 Task: Create in the project AgileKite in Backlog an issue 'Create a new online platform for online sales and negotiation courses with advanced sales techniques and negotiation skills features', assign it to team member softage.2@softage.net and change the status to IN PROGRESS. Create in the project AgileKite in Backlog an issue 'Implement a new cloud-based supply chain management system for a company with advanced supply chain visibility and planning features', assign it to team member softage.3@softage.net and change the status to IN PROGRESS
Action: Mouse moved to (195, 57)
Screenshot: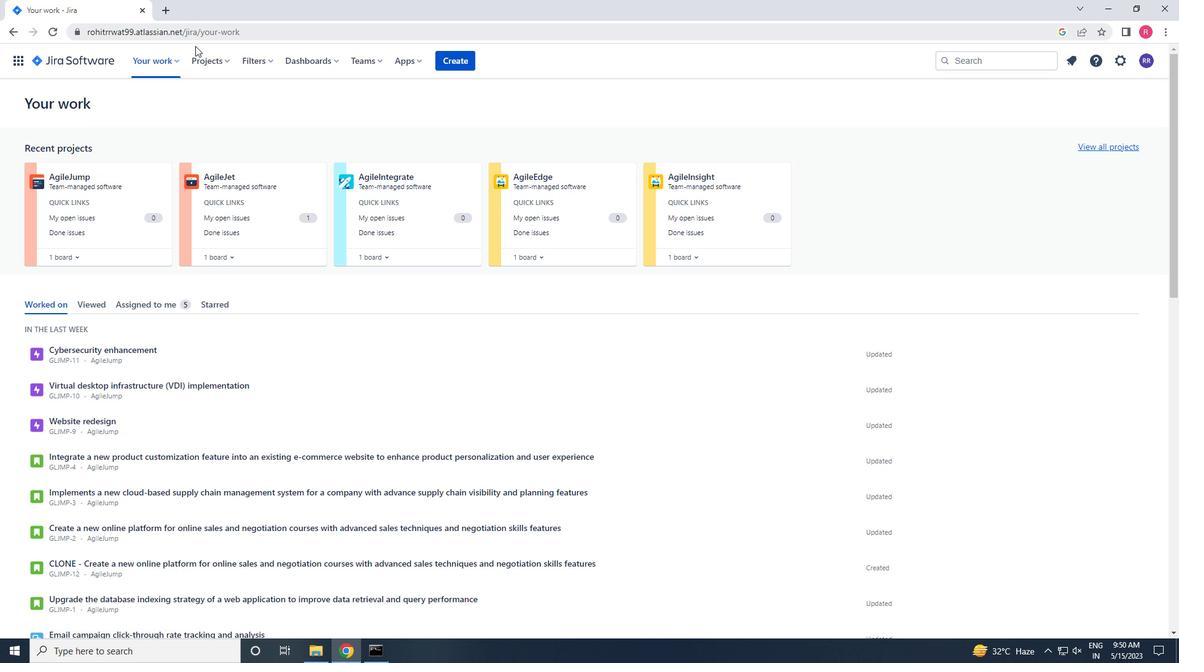 
Action: Mouse pressed left at (195, 57)
Screenshot: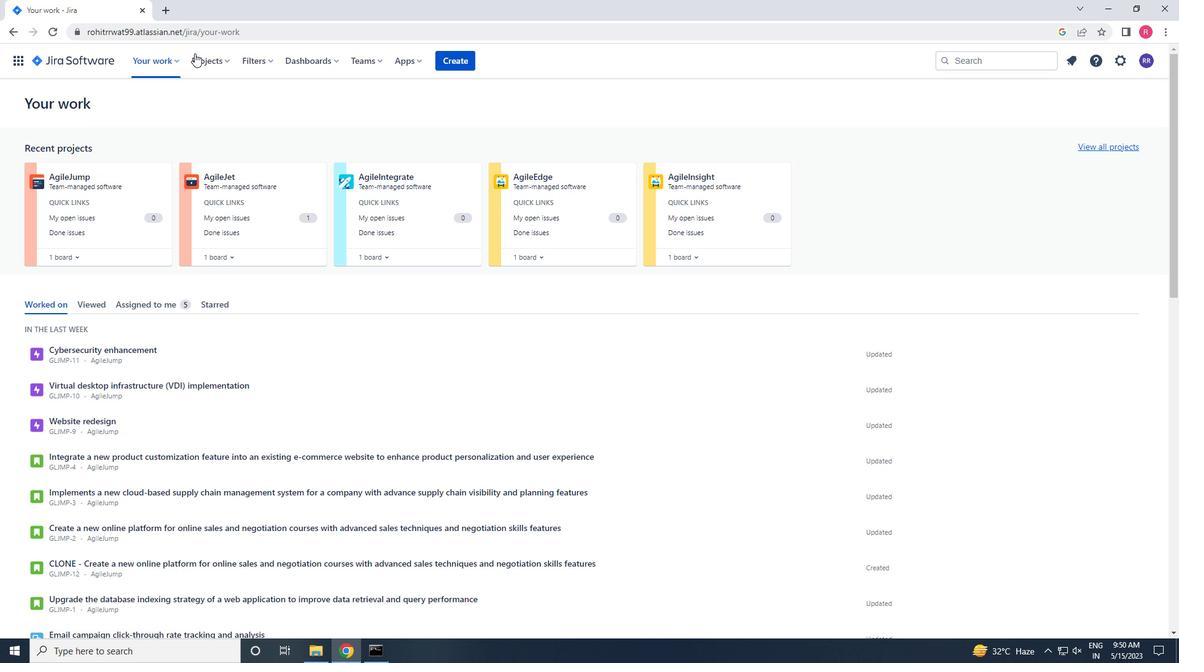 
Action: Mouse moved to (230, 126)
Screenshot: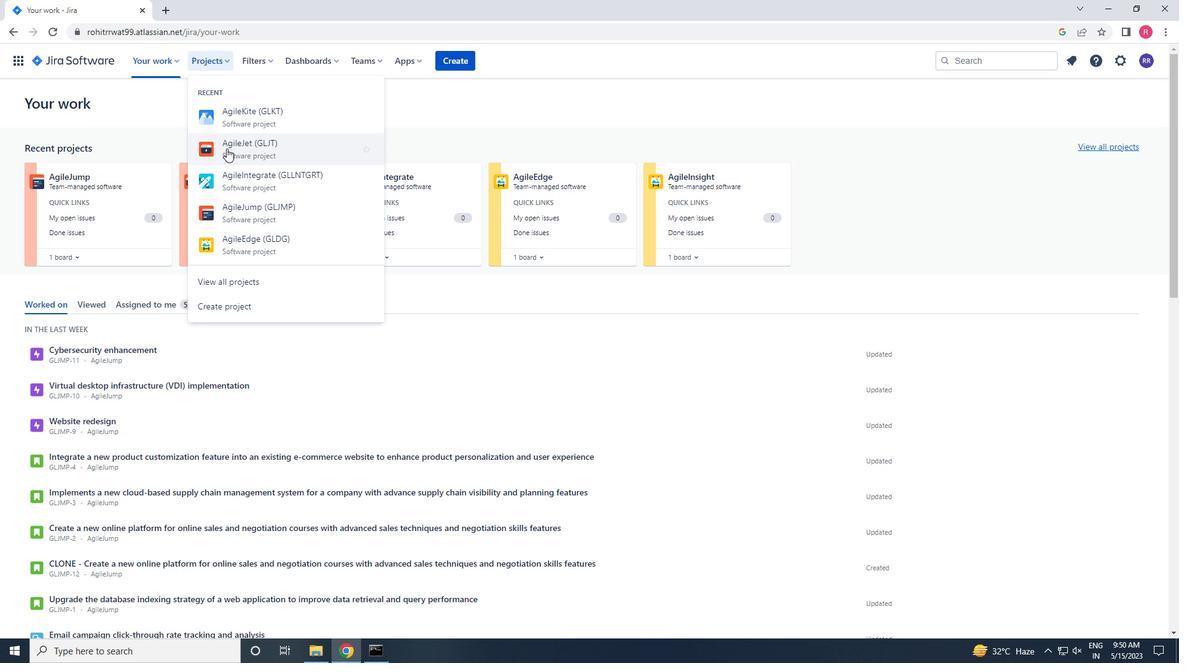 
Action: Mouse pressed left at (230, 126)
Screenshot: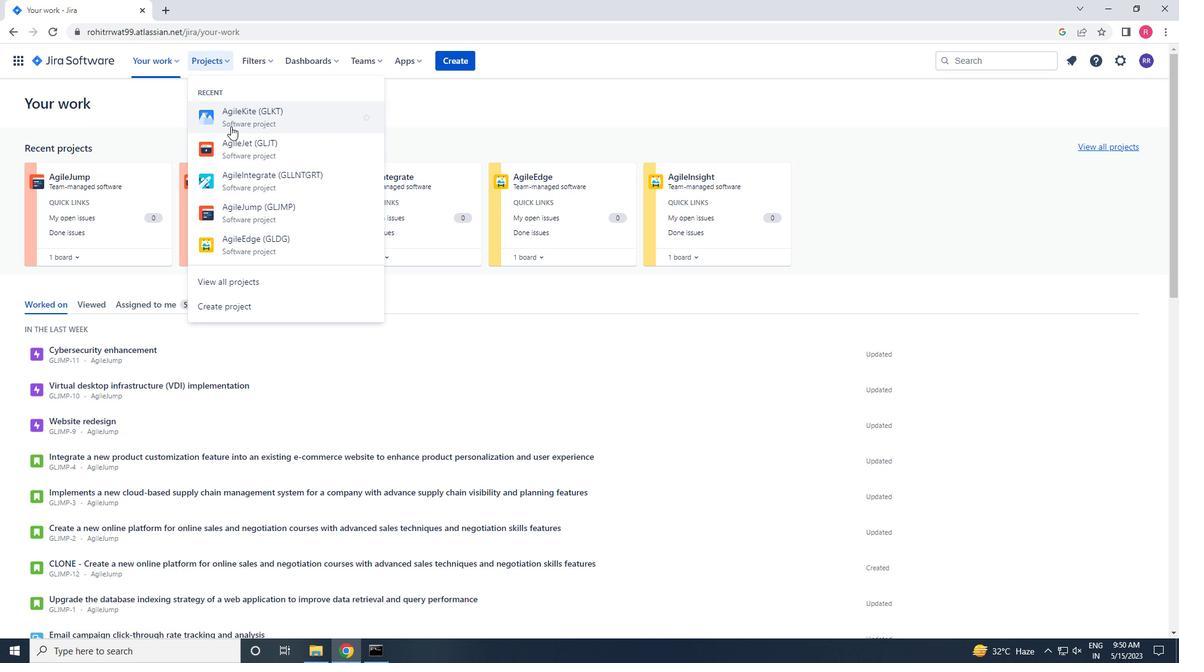 
Action: Mouse moved to (85, 188)
Screenshot: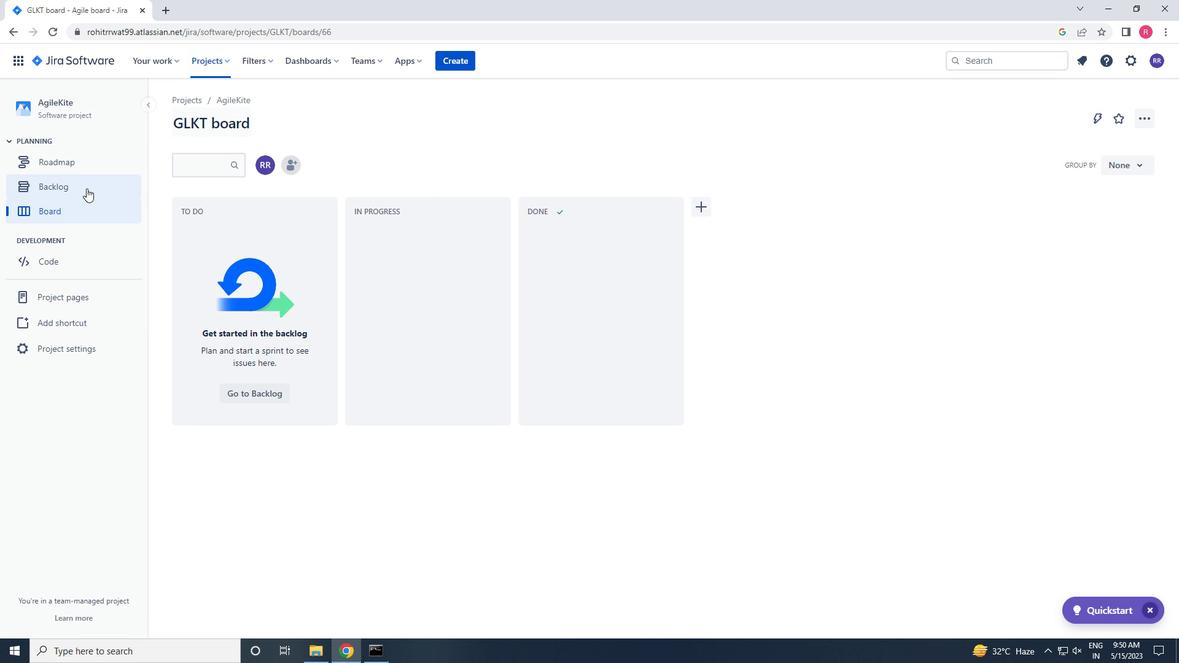 
Action: Mouse pressed left at (85, 188)
Screenshot: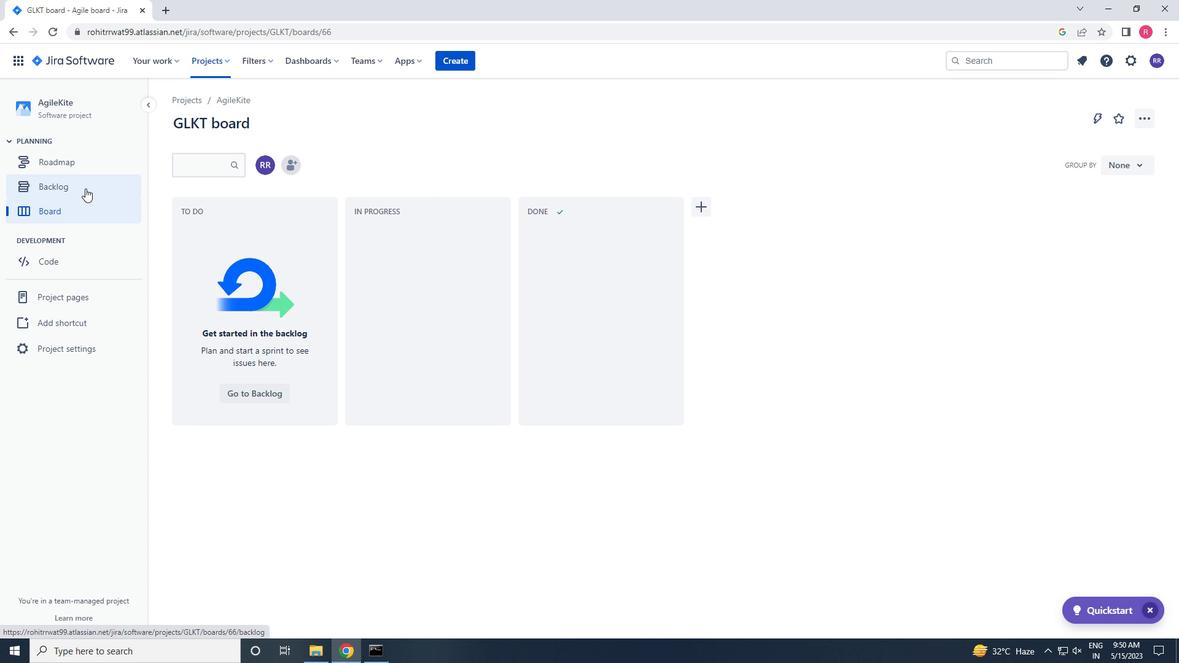 
Action: Mouse moved to (397, 447)
Screenshot: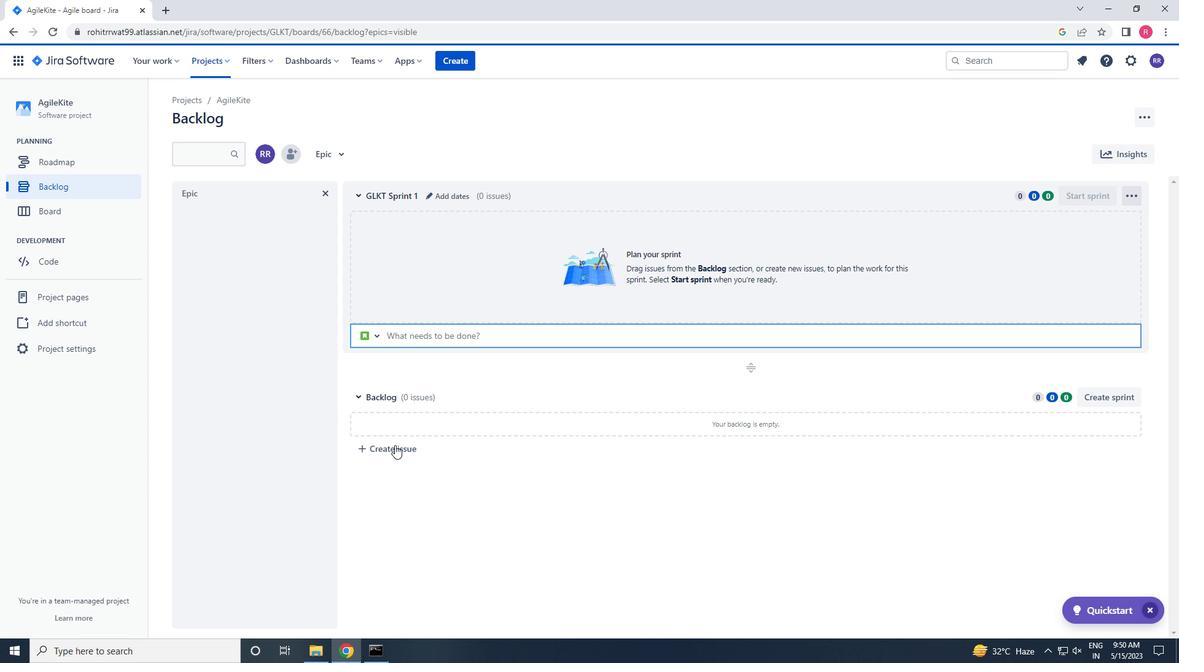 
Action: Mouse pressed left at (397, 447)
Screenshot: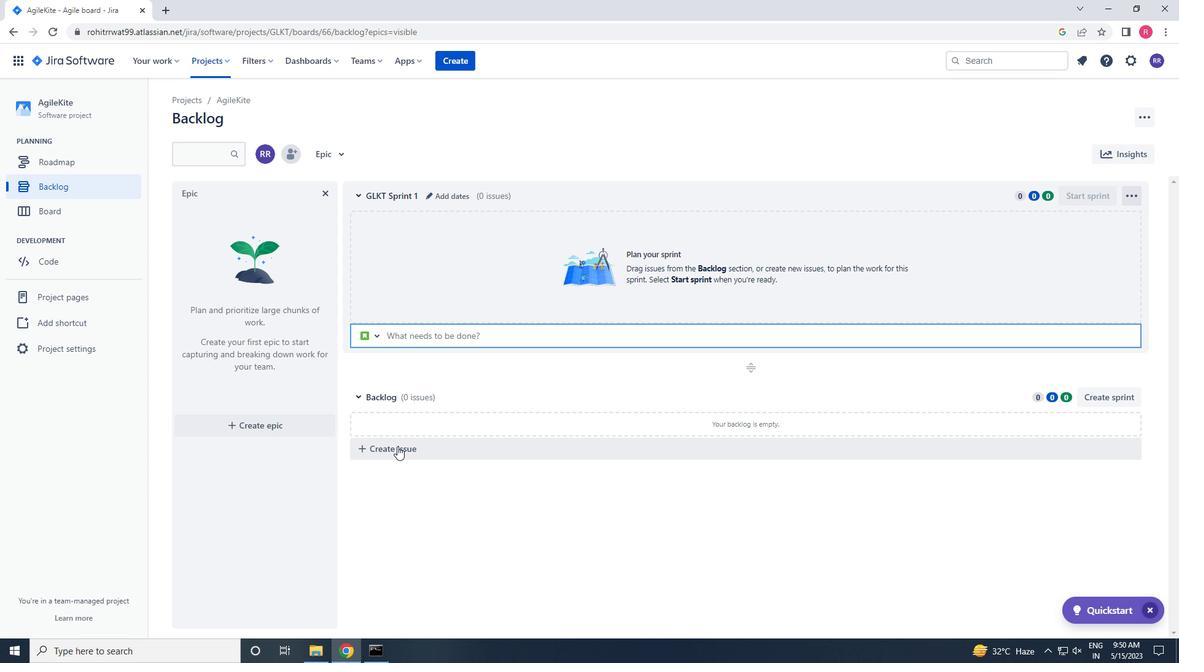 
Action: Key pressed <Key.shift>CREATE<Key.space>A<Key.space>NEW<Key.space>ONLINE<Key.space>PLATFORM<Key.space>FOR<Key.space>ONLINE<Key.space>SALES<Key.space>AND<Key.space>NEGOTIATION<Key.space>COURSES<Key.space>WITH<Key.space>ADVANCED<Key.space>SALES<Key.space>TECHMIQUR<Key.backspace>ED<Key.backspace>S<Key.space><Key.left><Key.left><Key.left><Key.left><Key.left><Key.left><Key.left><Key.left><Key.right><Key.right><Key.left><Key.right><Key.backspace>N<Key.right><Key.right><Key.right><Key.right><Key.right><Key.right><Key.right><Key.right><Key.right>AND<Key.space>NEGOTIATION<Key.space>SKILLES<Key.space>D<Key.backspace>FEATURES<Key.left><Key.left><Key.left><Key.left><Key.left><Key.left><Key.left><Key.left><Key.left><Key.left><Key.left><Key.left><Key.right><Key.right><Key.backspace><Key.enter>
Screenshot: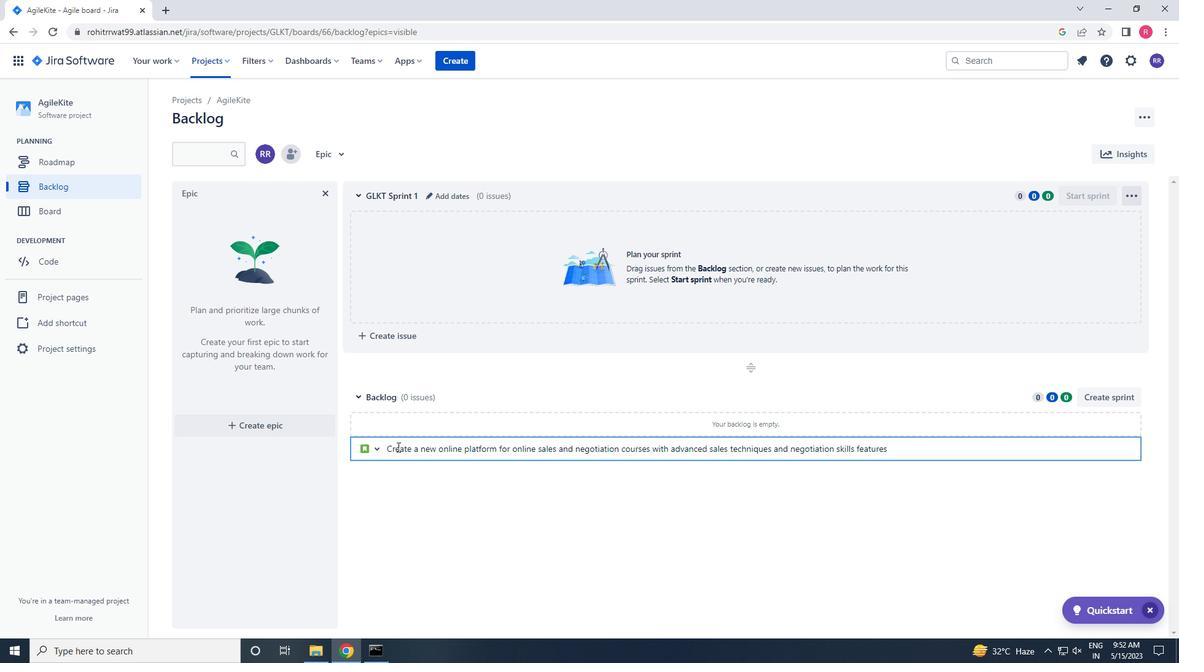 
Action: Mouse moved to (1098, 426)
Screenshot: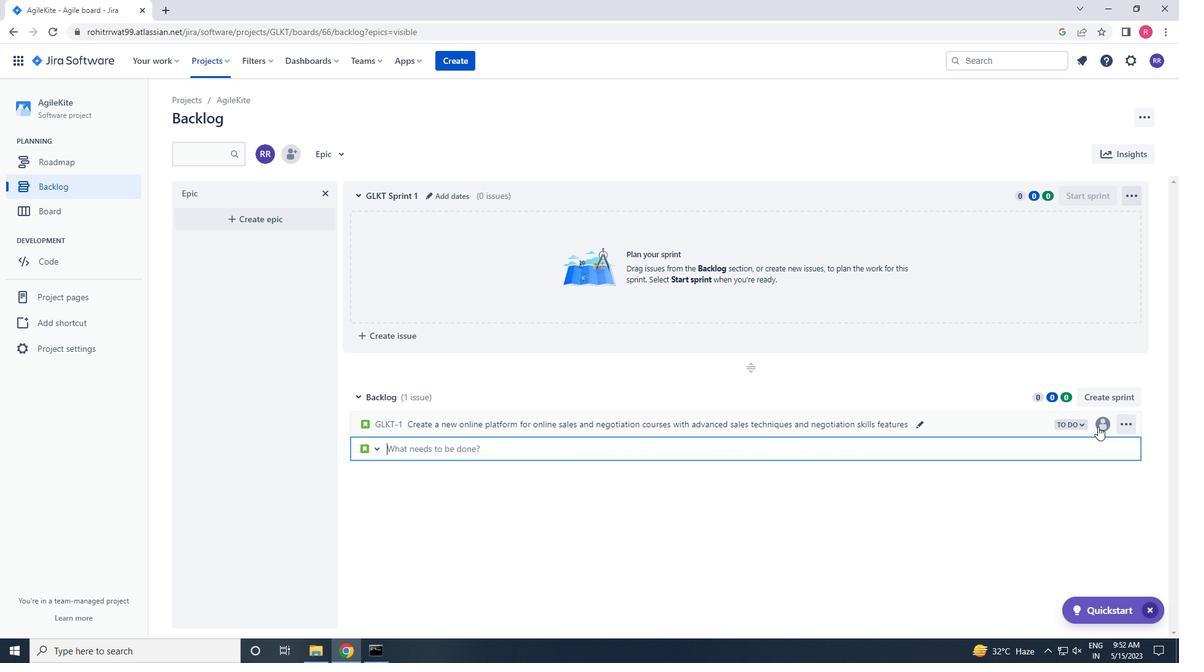 
Action: Mouse pressed left at (1098, 426)
Screenshot: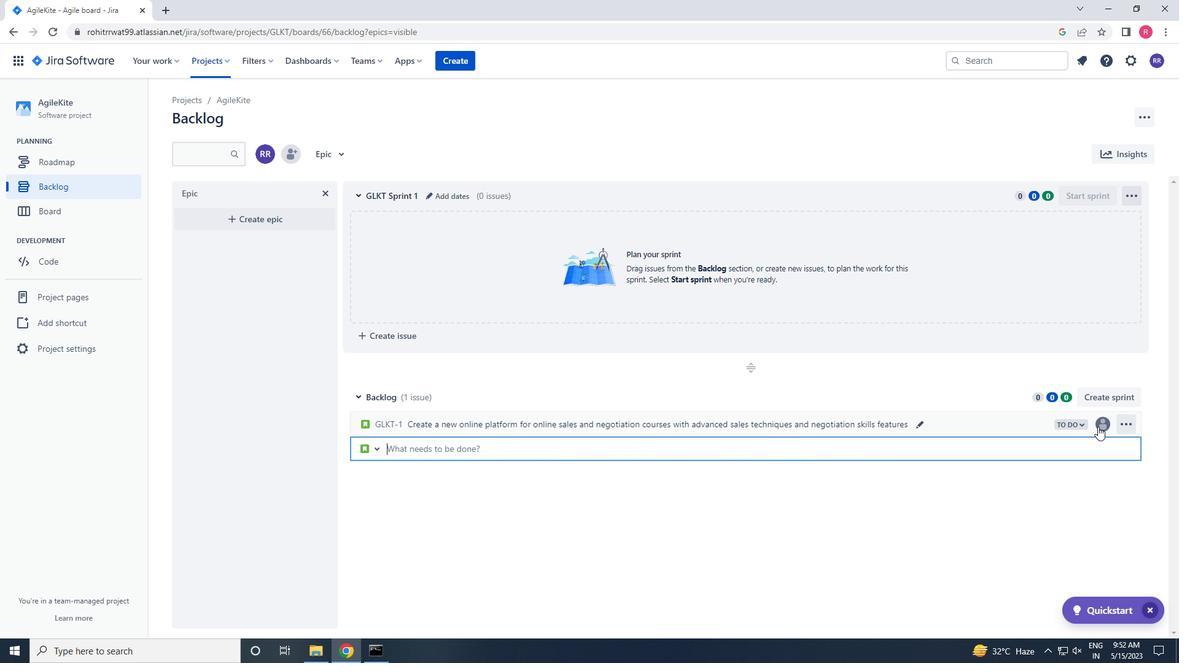 
Action: Key pressed S
Screenshot: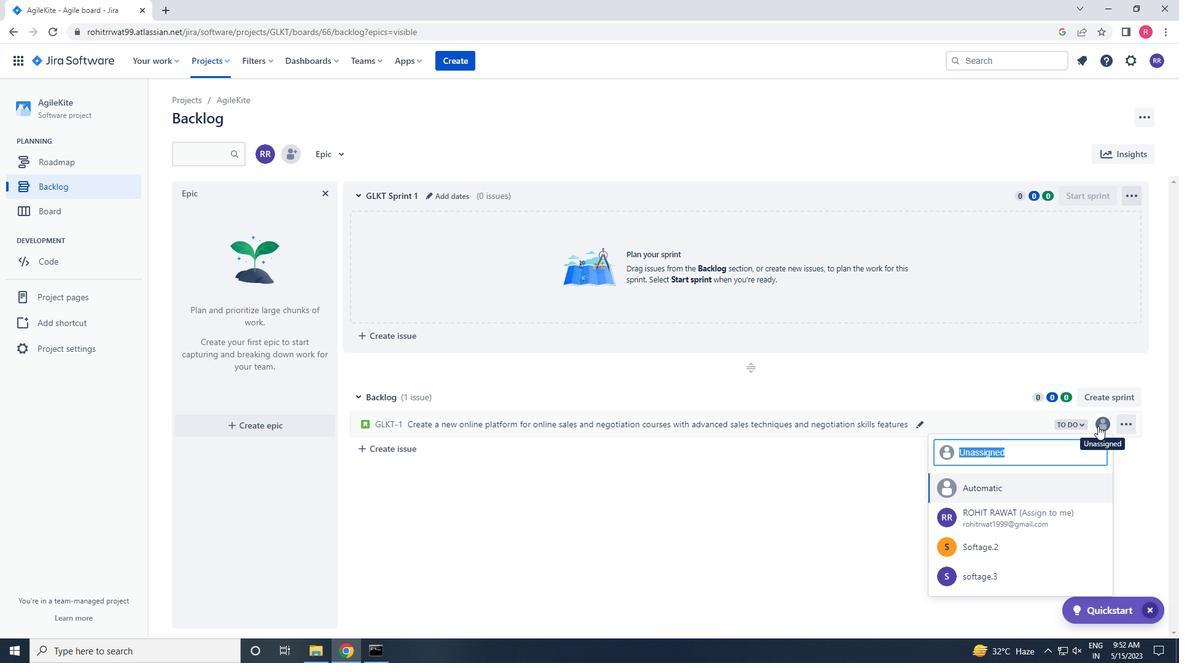 
Action: Mouse moved to (1065, 403)
Screenshot: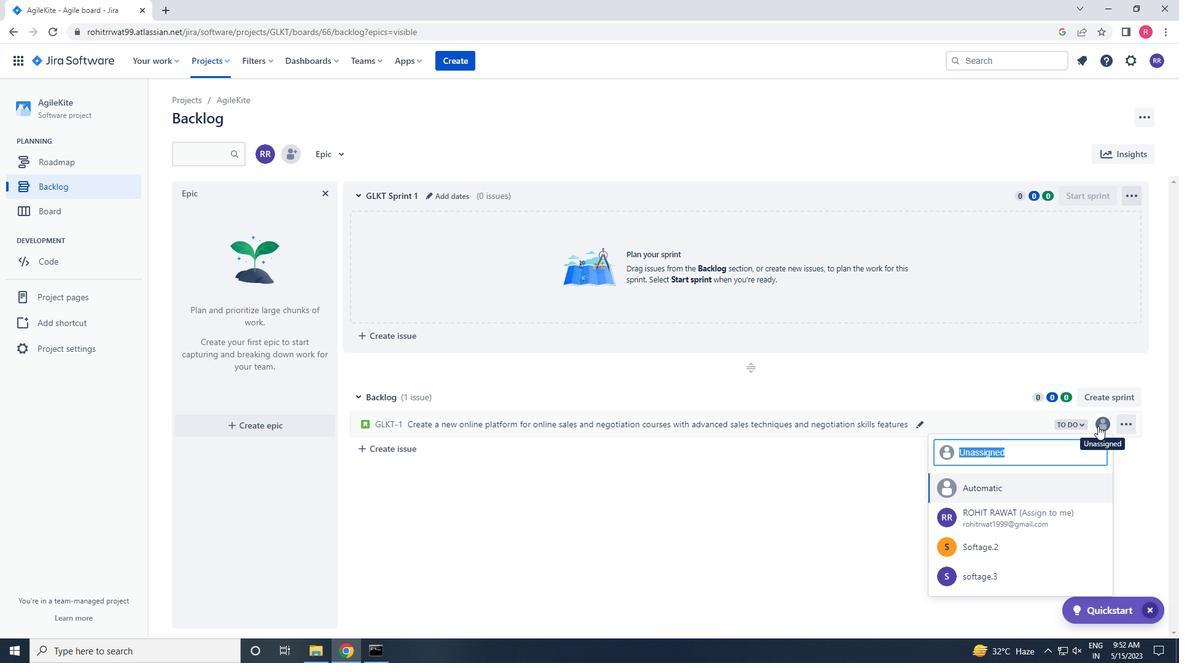 
Action: Key pressed OFTAGE.2<Key.shift>@SOFTAGE.NET
Screenshot: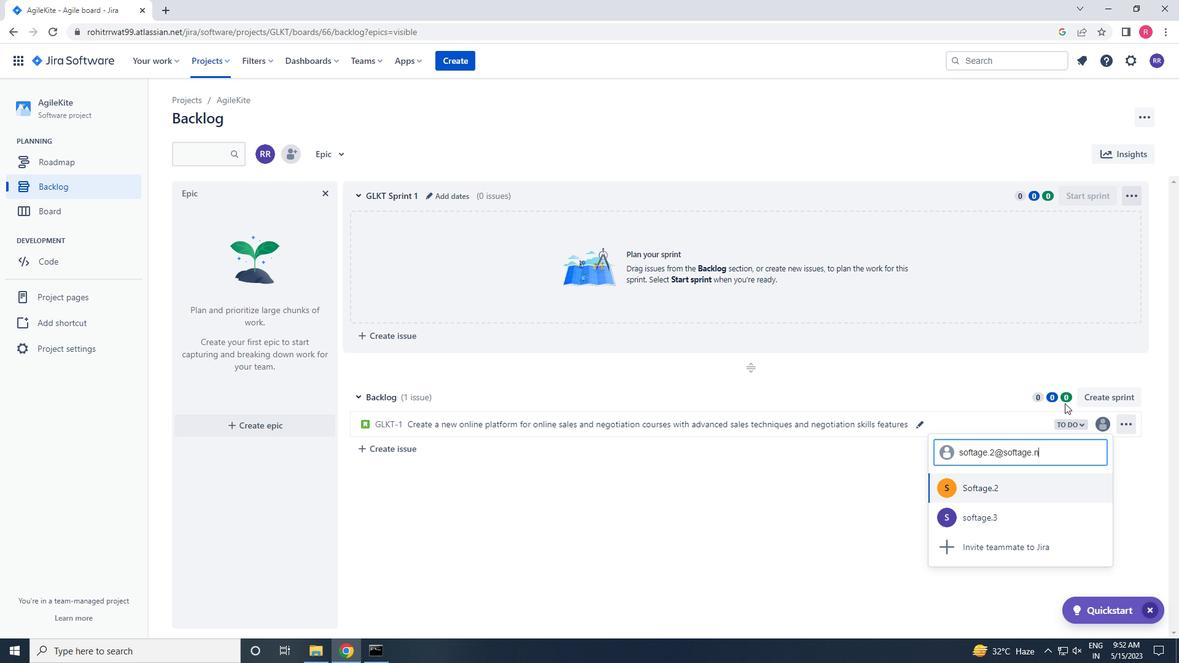 
Action: Mouse moved to (1025, 482)
Screenshot: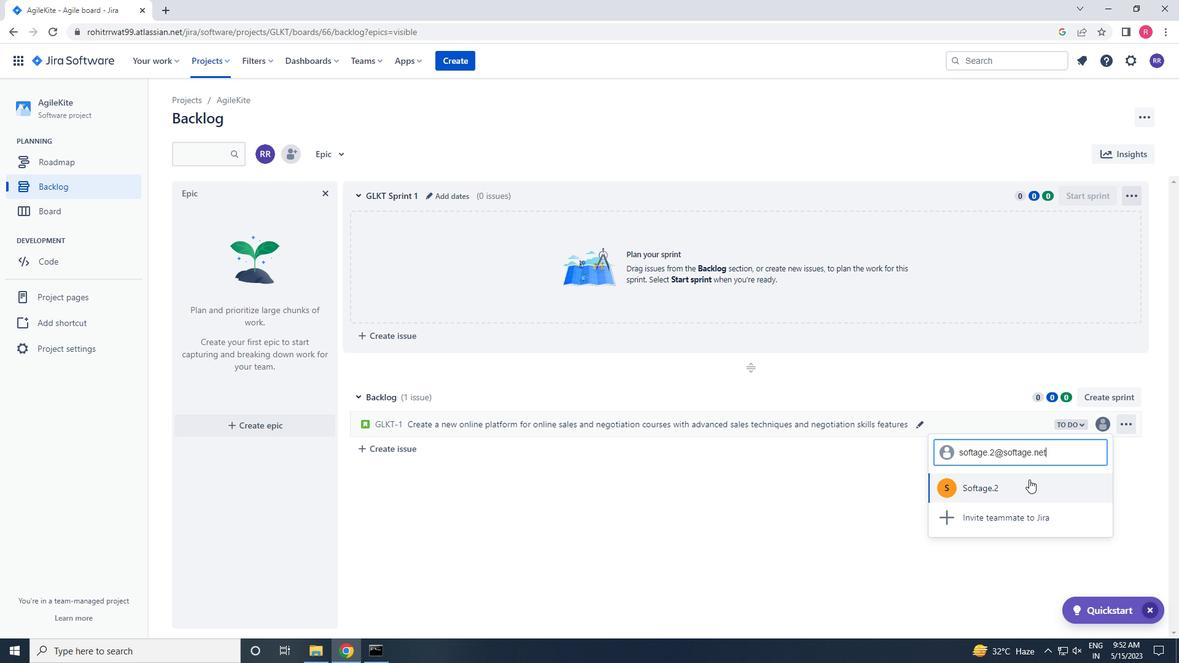 
Action: Mouse pressed left at (1025, 482)
Screenshot: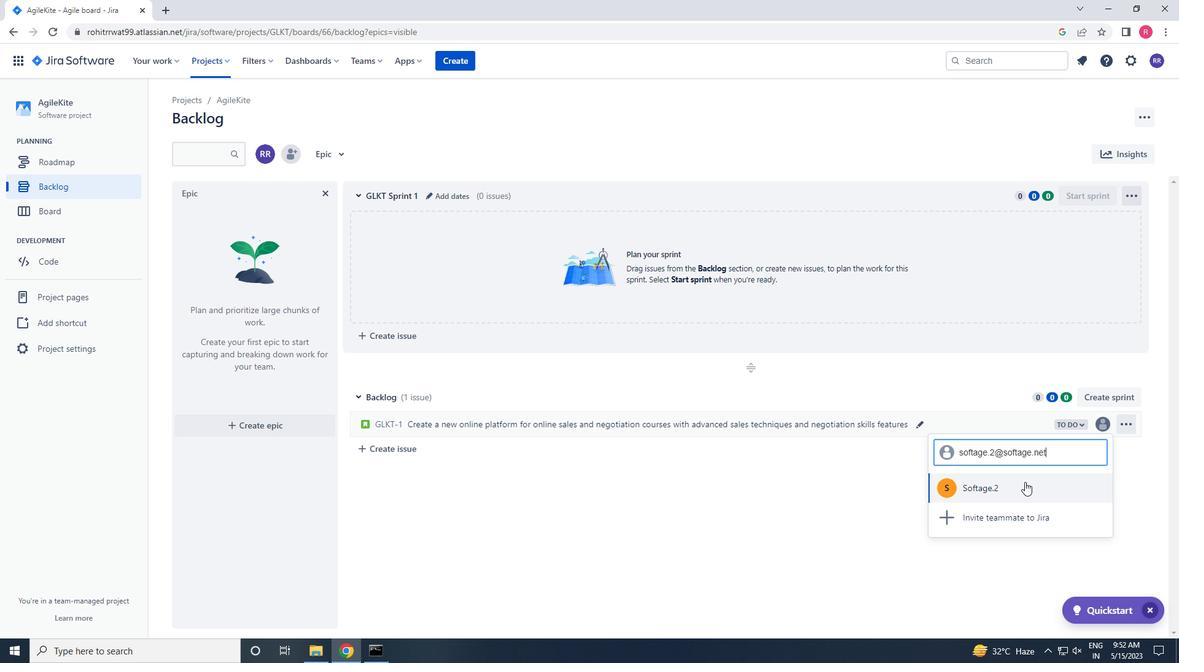 
Action: Mouse moved to (1076, 425)
Screenshot: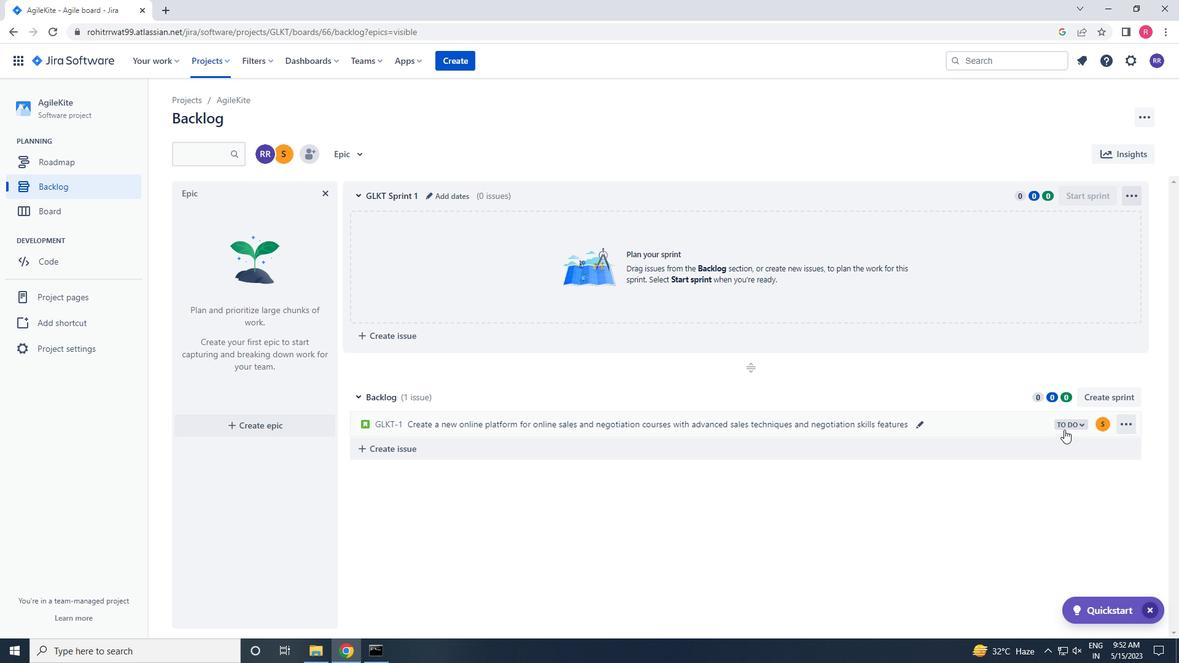 
Action: Mouse pressed left at (1076, 425)
Screenshot: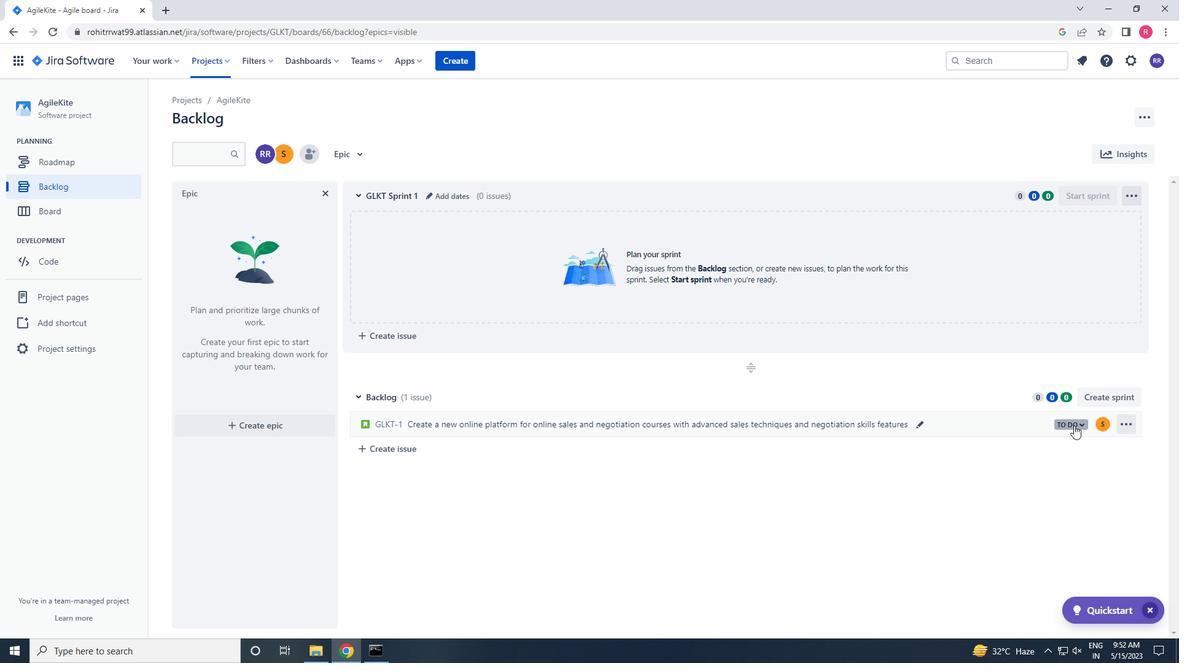 
Action: Mouse moved to (995, 450)
Screenshot: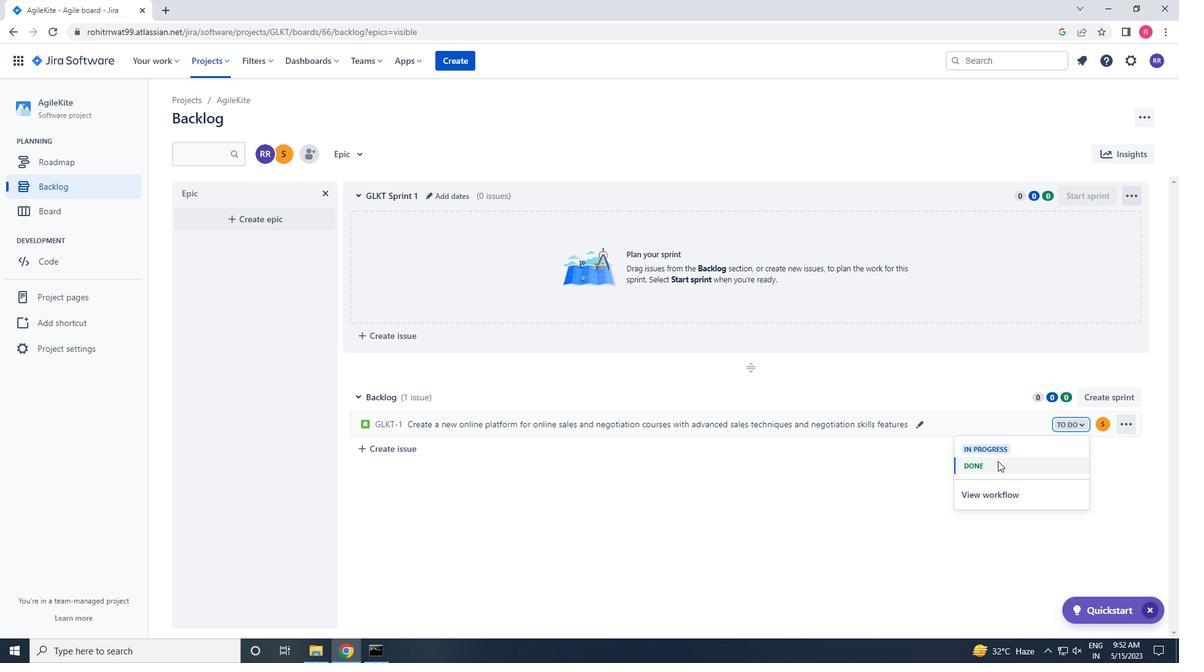 
Action: Mouse pressed left at (995, 450)
Screenshot: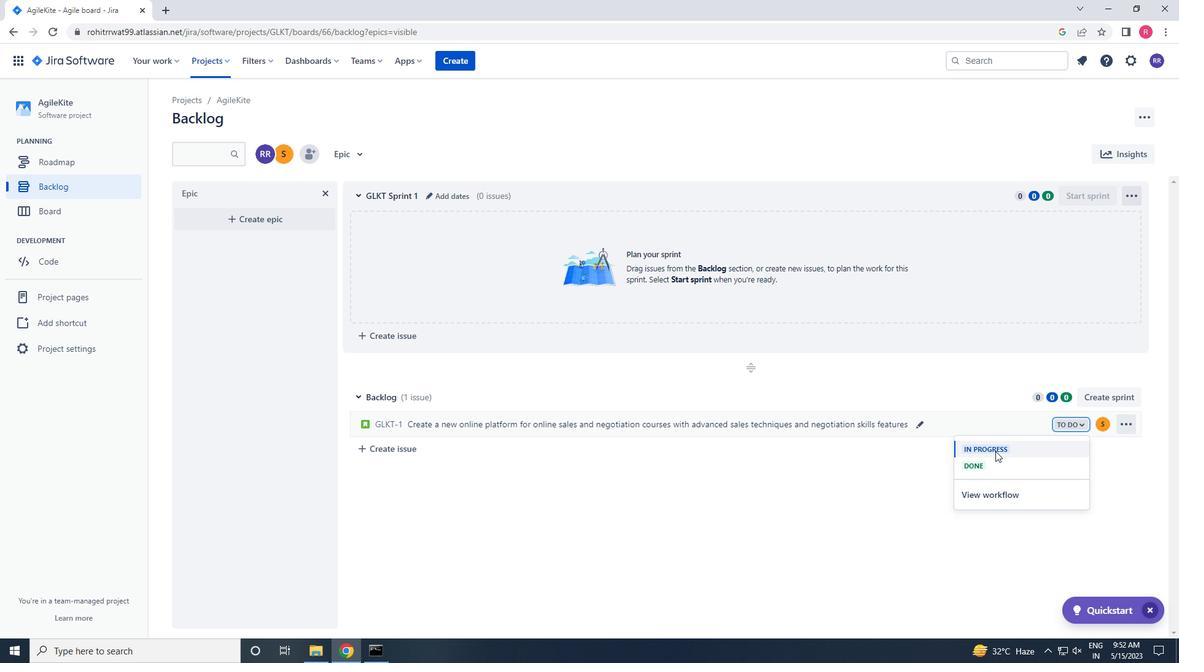 
Action: Mouse moved to (433, 446)
Screenshot: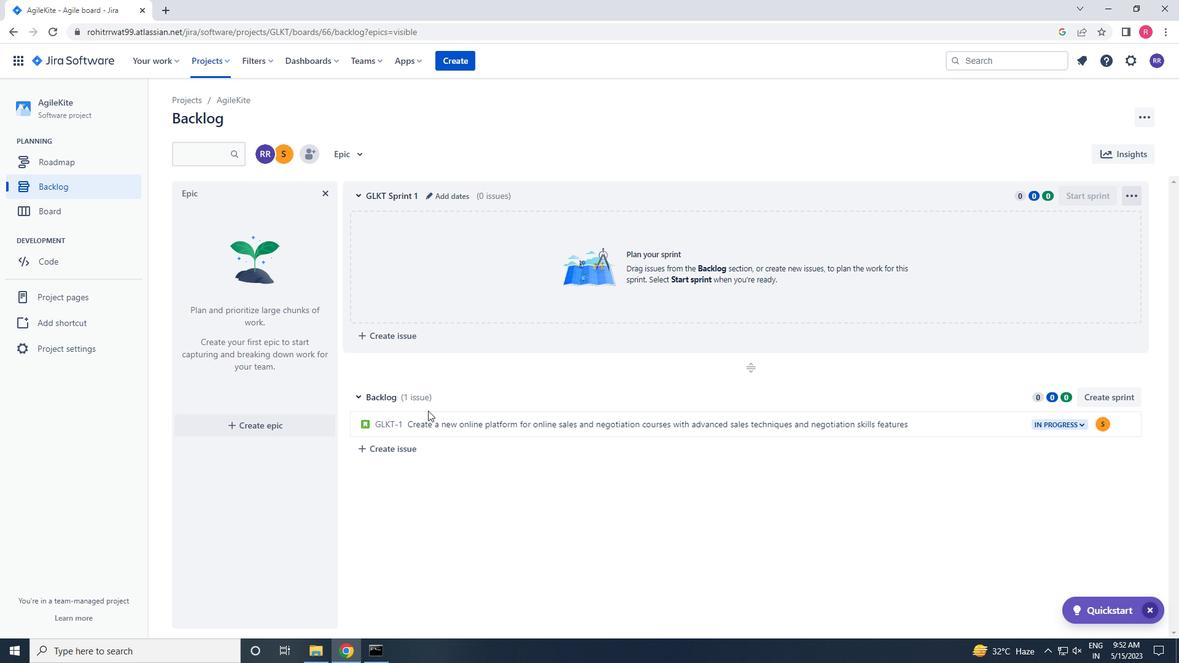 
Action: Mouse pressed left at (433, 446)
Screenshot: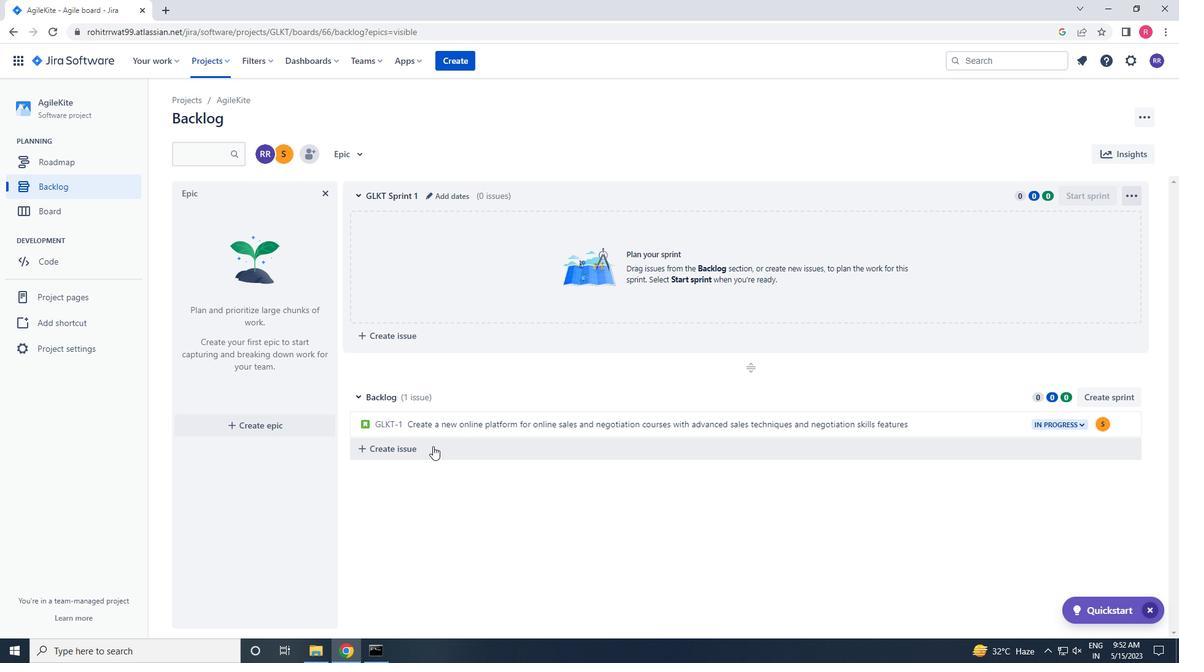 
Action: Key pressed <Key.shift_r>IMPLEMENT<Key.space>A<Key.space>NEW<Key.space>CLOUD-BASES<Key.backspace>D<Key.space>SUPPLY<Key.space>A<Key.backspace>CHIAN<Key.space><Key.backspace><Key.backspace><Key.backspace><Key.backspace>AIN<Key.space>MANAGEMENT<Key.space>SYSTEM<Key.space>FOR<Key.space>A<Key.space>COMPANY<Key.space>WITH<Key.space>ADVANCED<Key.space>SUPPLY<Key.space>CHAIN<Key.space>VISIBILITY<Key.space>AND<Key.space>PLANNING<Key.space>FEATURES<Key.enter>
Screenshot: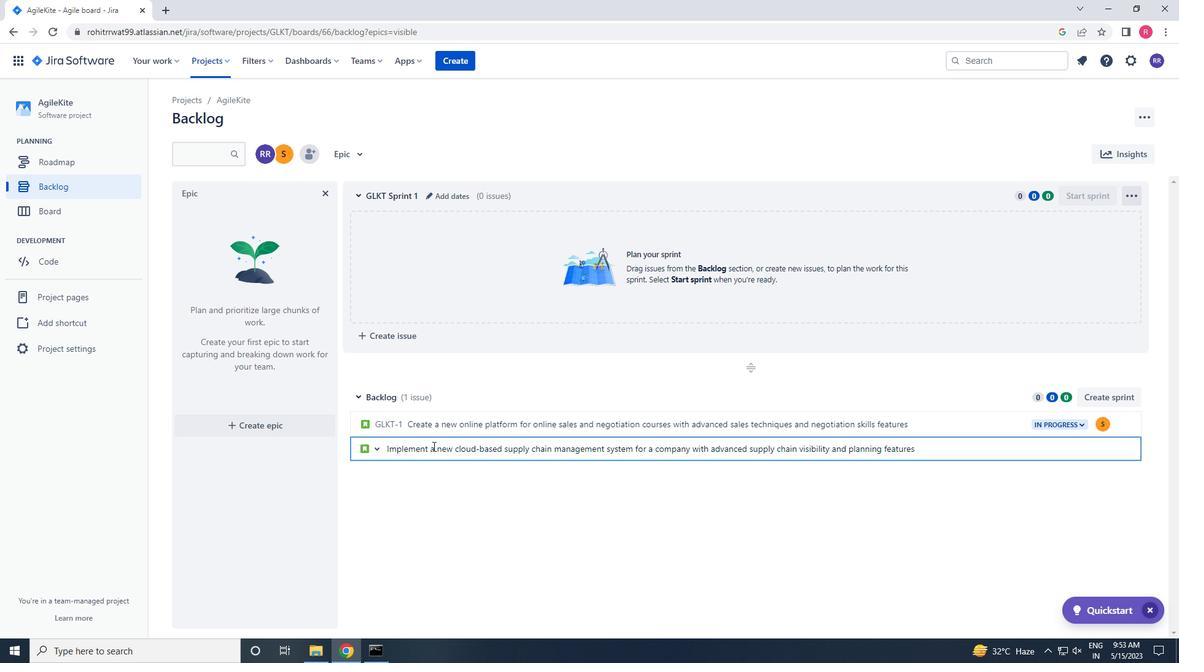 
Action: Mouse moved to (1099, 450)
Screenshot: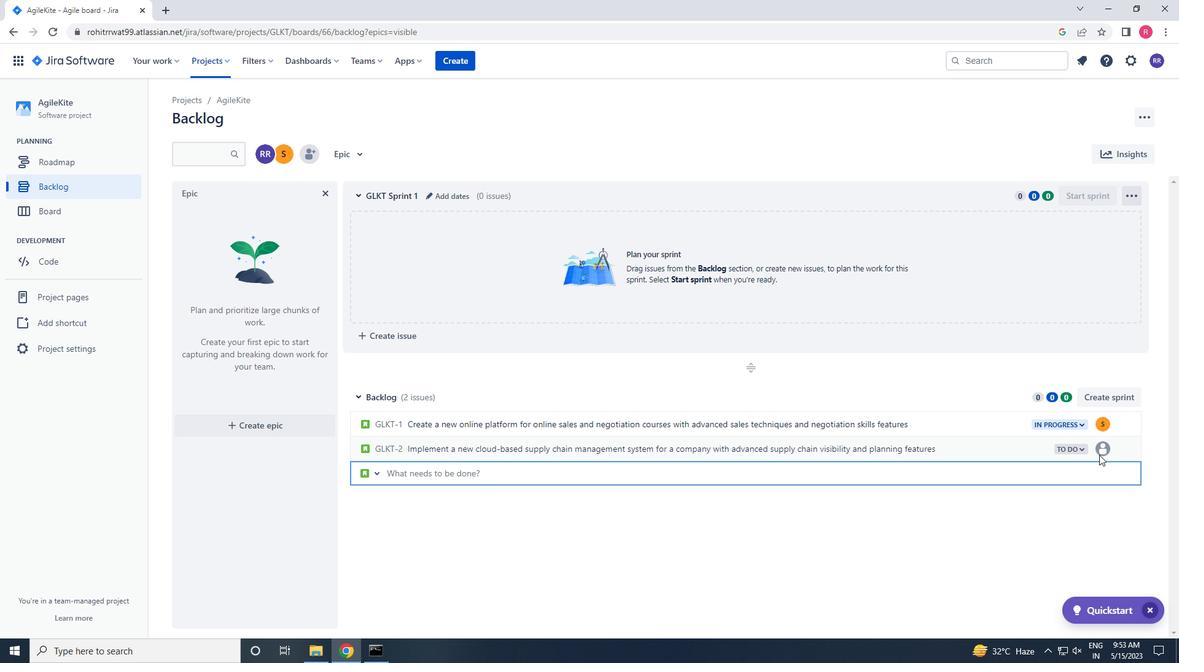 
Action: Mouse pressed left at (1099, 450)
Screenshot: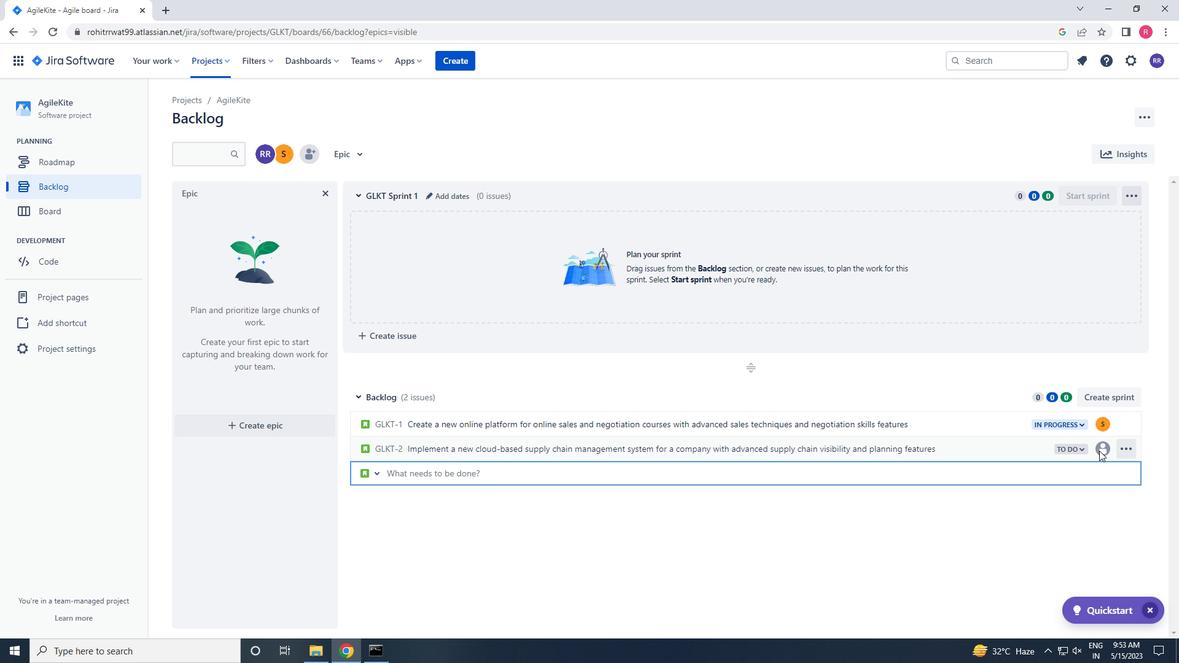 
Action: Mouse pressed left at (1099, 450)
Screenshot: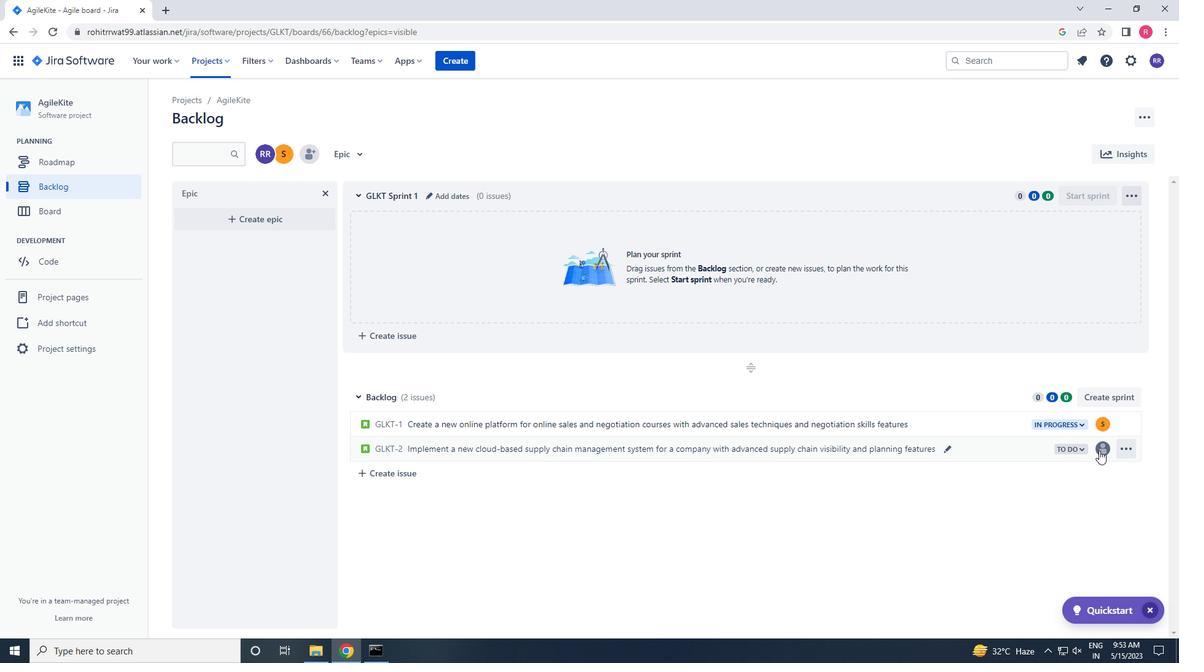 
Action: Key pressed SOFTAGE.3<Key.shift>@SOFTAGE.NET
Screenshot: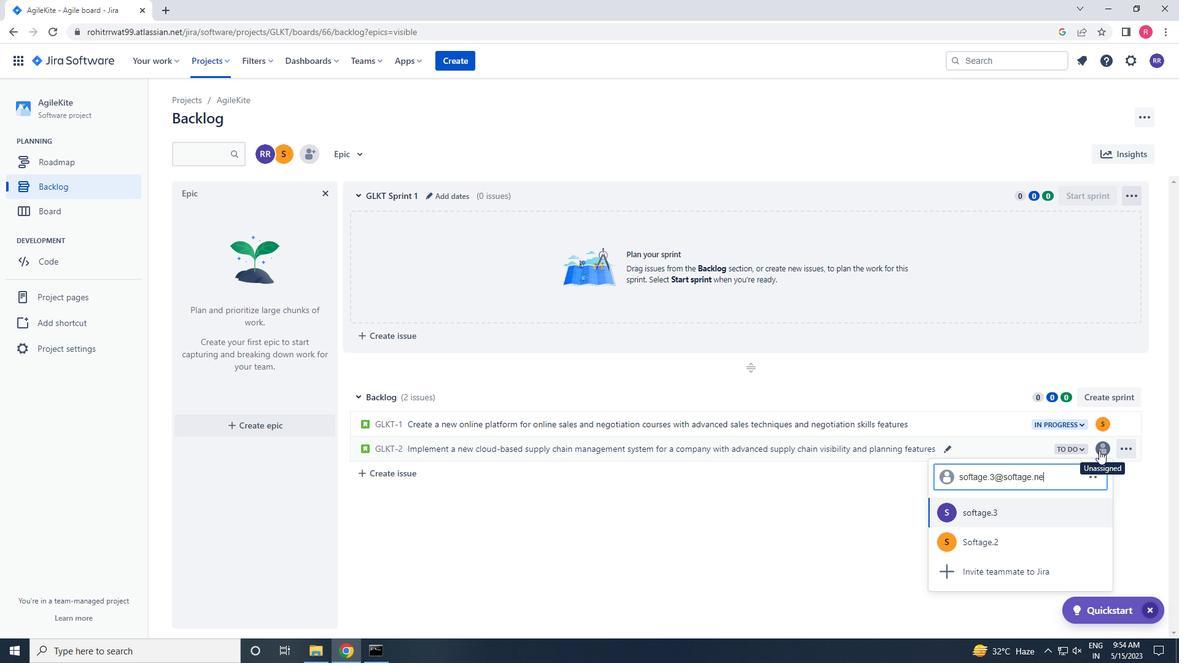 
Action: Mouse moved to (1042, 507)
Screenshot: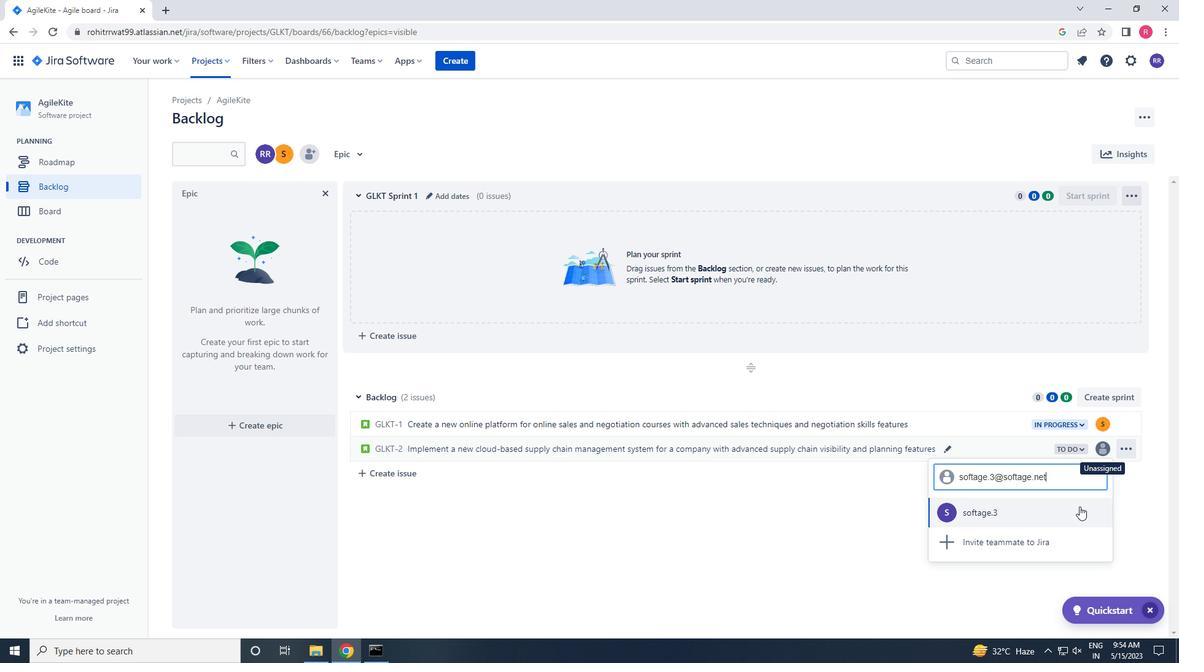 
Action: Mouse pressed left at (1042, 507)
Screenshot: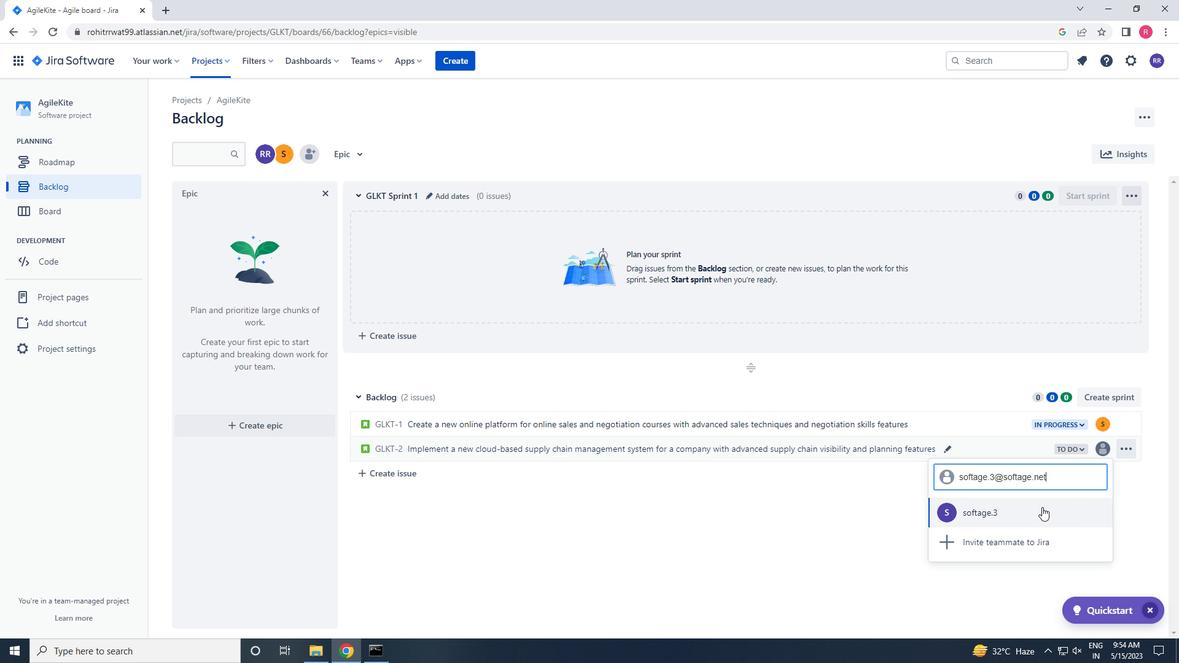 
Action: Mouse moved to (1081, 447)
Screenshot: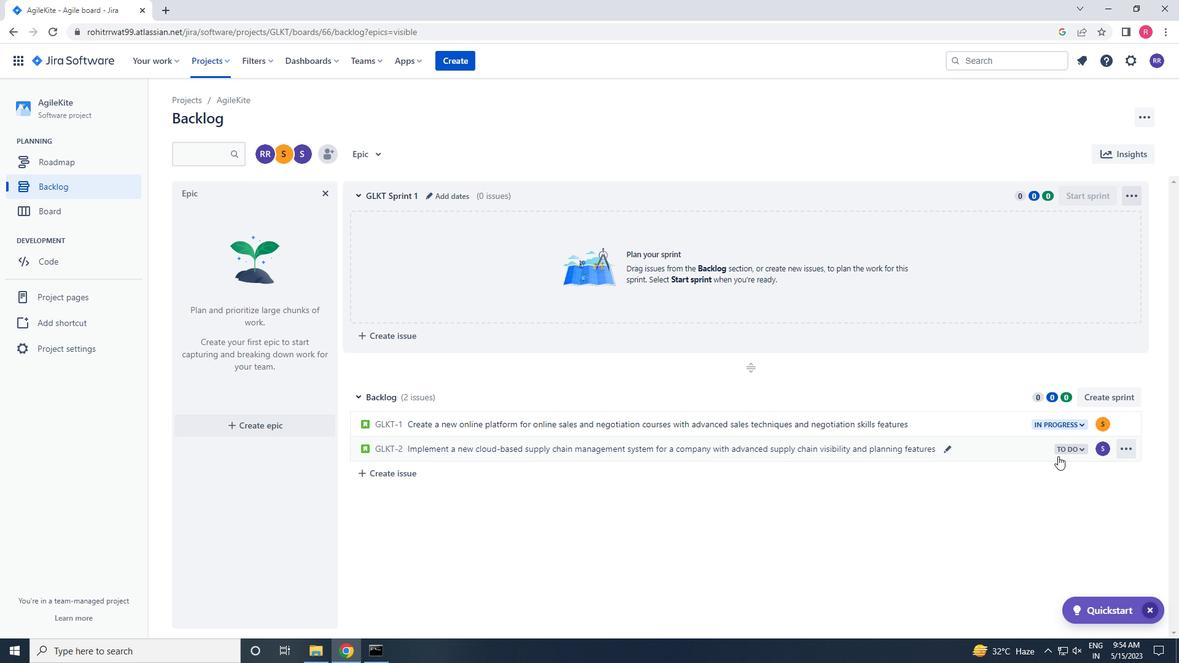 
Action: Mouse pressed left at (1081, 447)
Screenshot: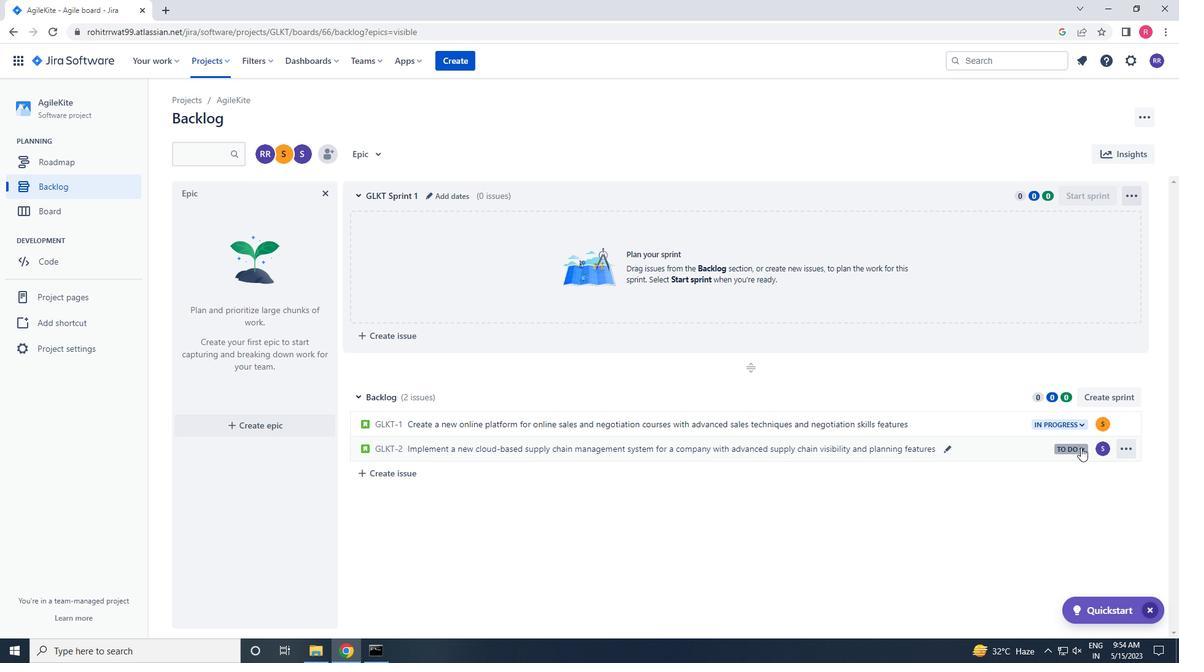 
Action: Mouse moved to (988, 469)
Screenshot: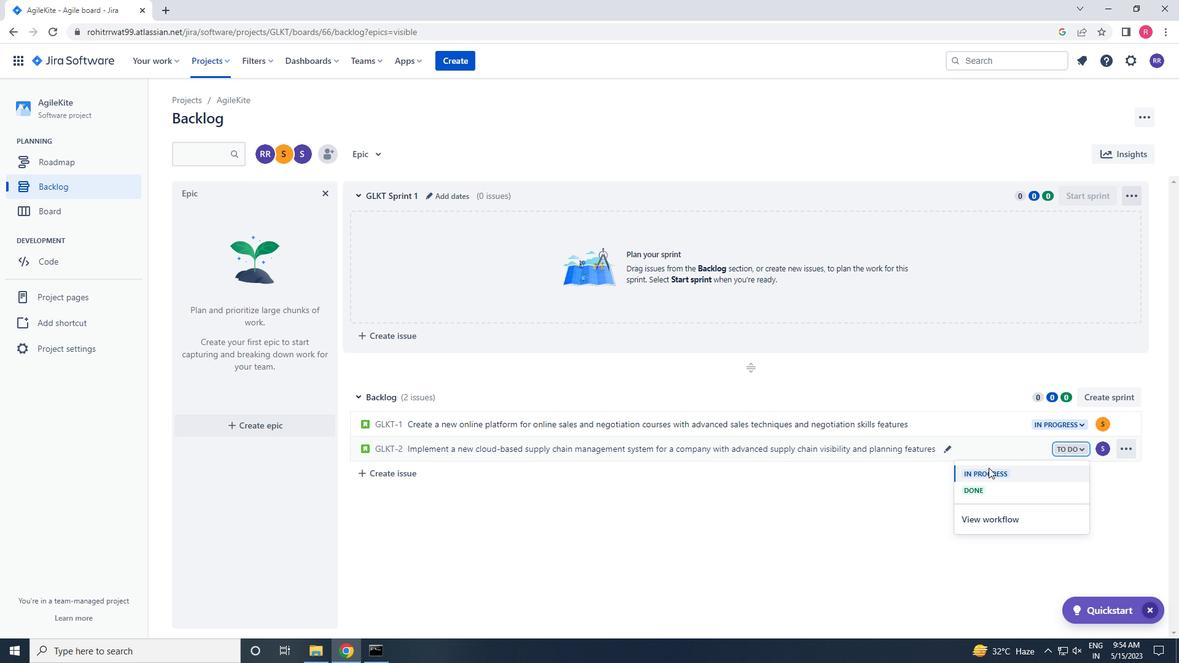 
Action: Mouse pressed left at (988, 469)
Screenshot: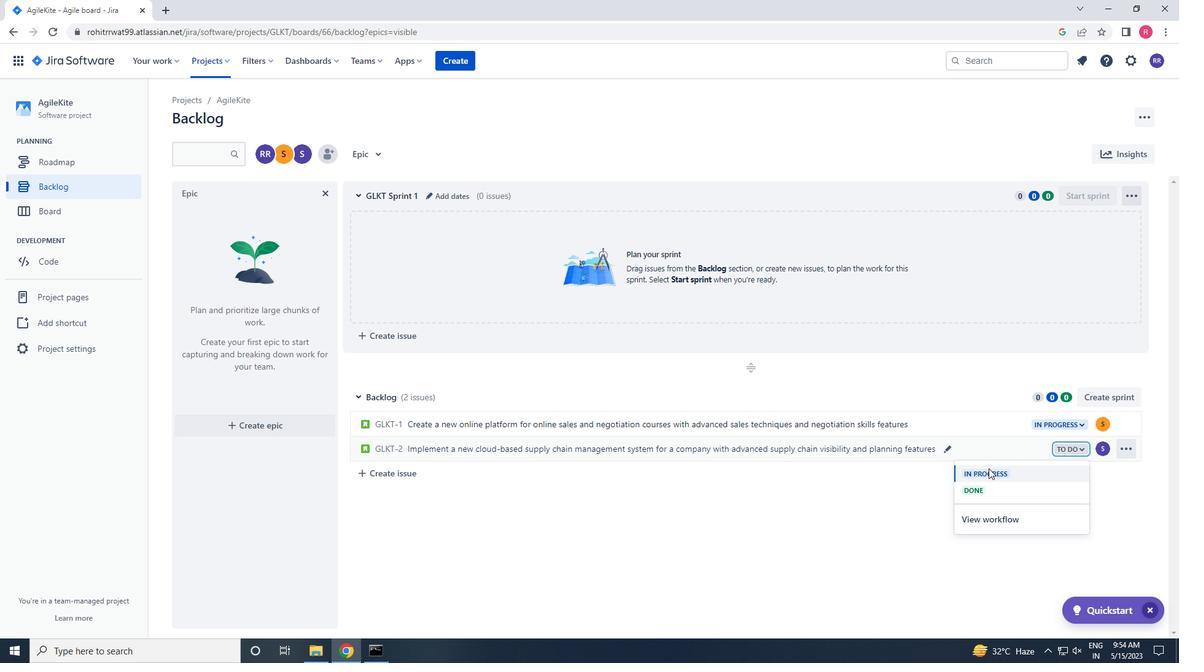 
